 Task: Create a section Backup and Recovery Sprint and in the section, add a milestone Data Analytics Implementation in the project TowardForge.
Action: Mouse moved to (19, 49)
Screenshot: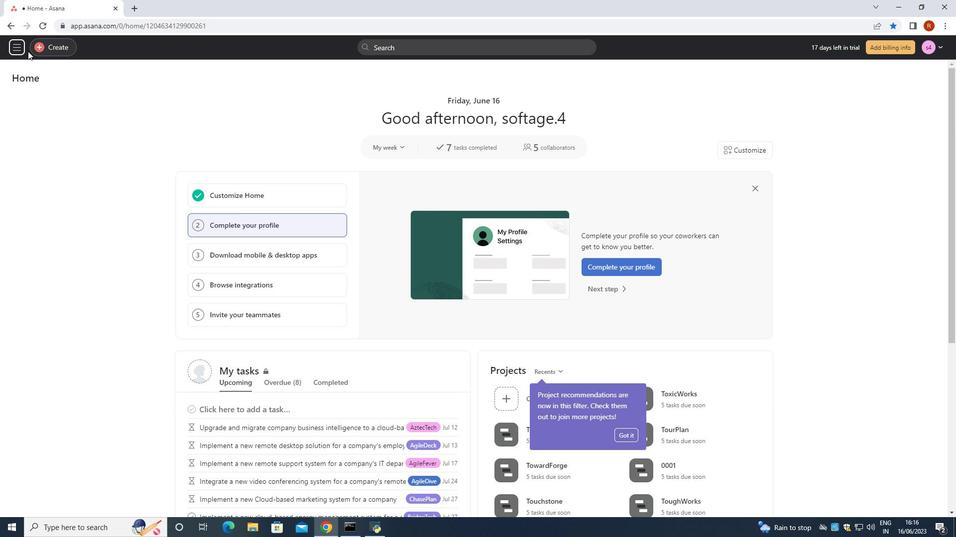 
Action: Mouse pressed left at (19, 49)
Screenshot: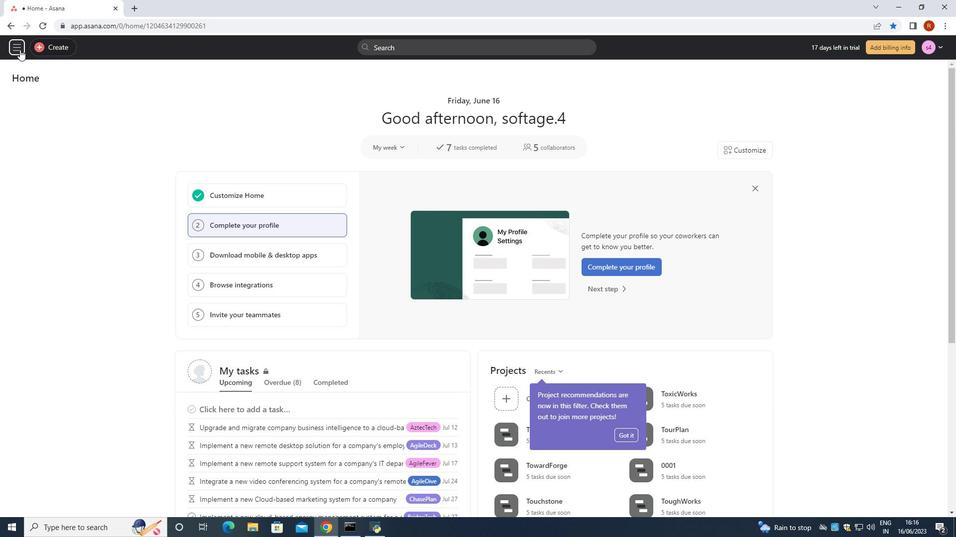 
Action: Mouse moved to (60, 313)
Screenshot: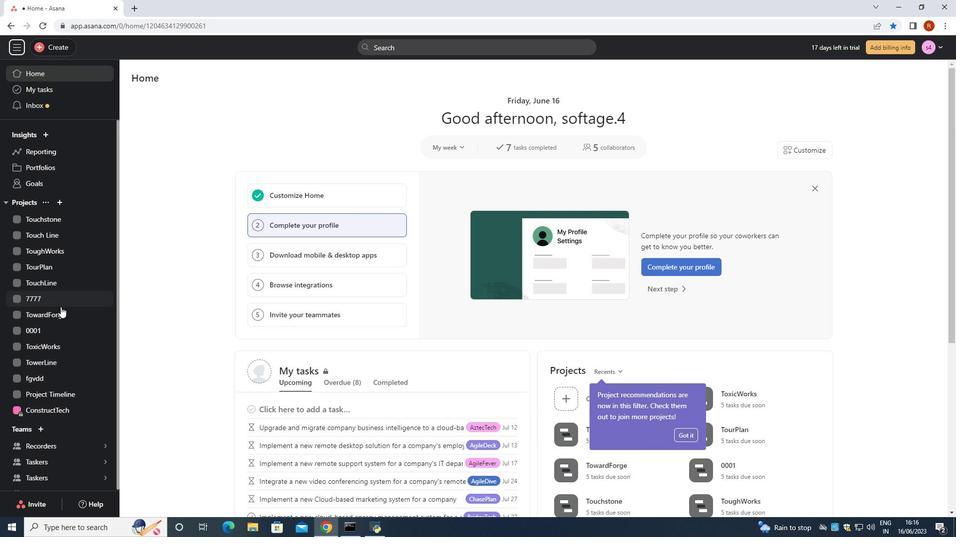 
Action: Mouse pressed left at (60, 313)
Screenshot: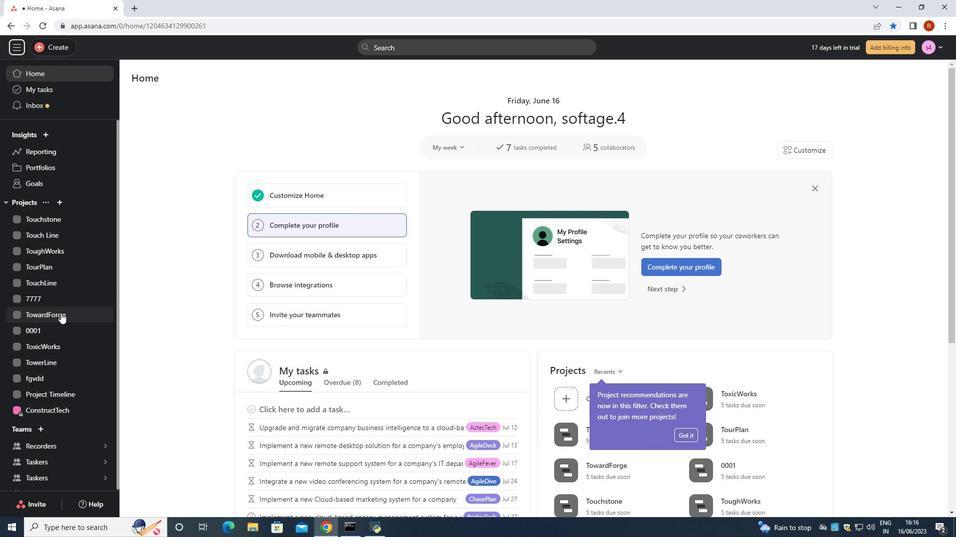 
Action: Mouse moved to (178, 103)
Screenshot: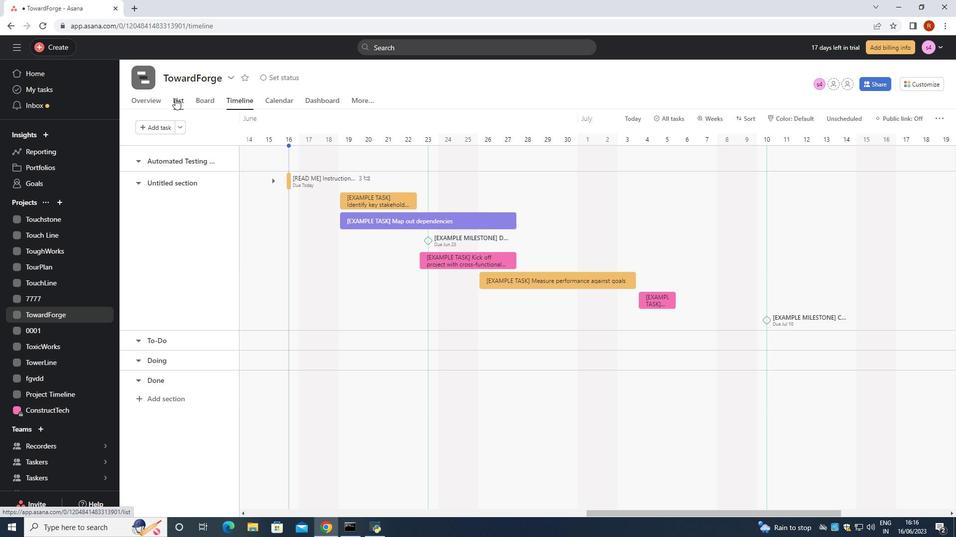 
Action: Mouse pressed left at (178, 103)
Screenshot: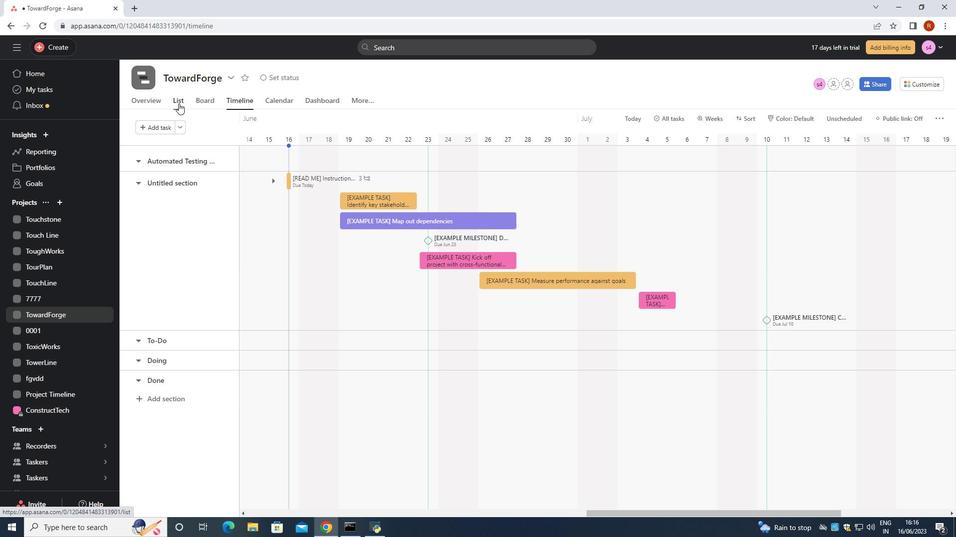 
Action: Mouse moved to (178, 126)
Screenshot: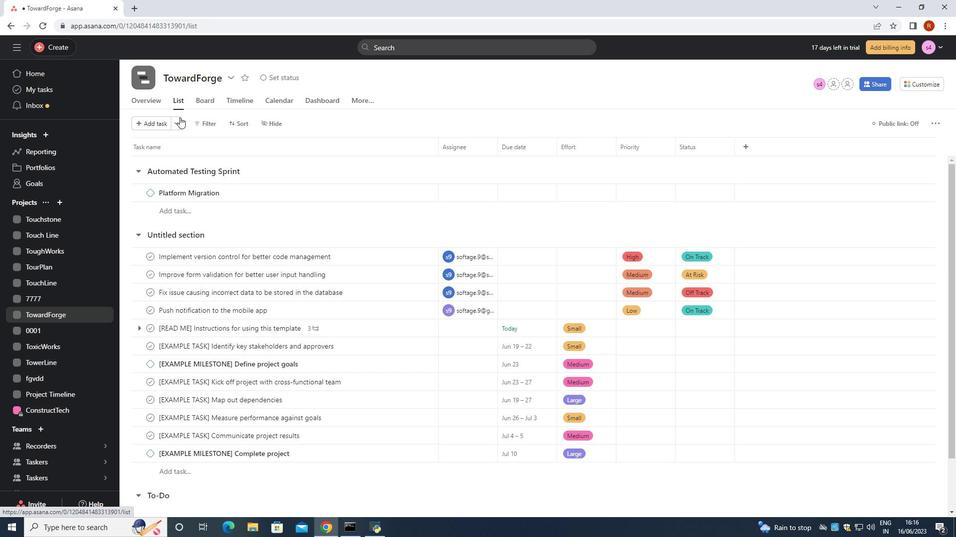 
Action: Mouse pressed left at (178, 126)
Screenshot: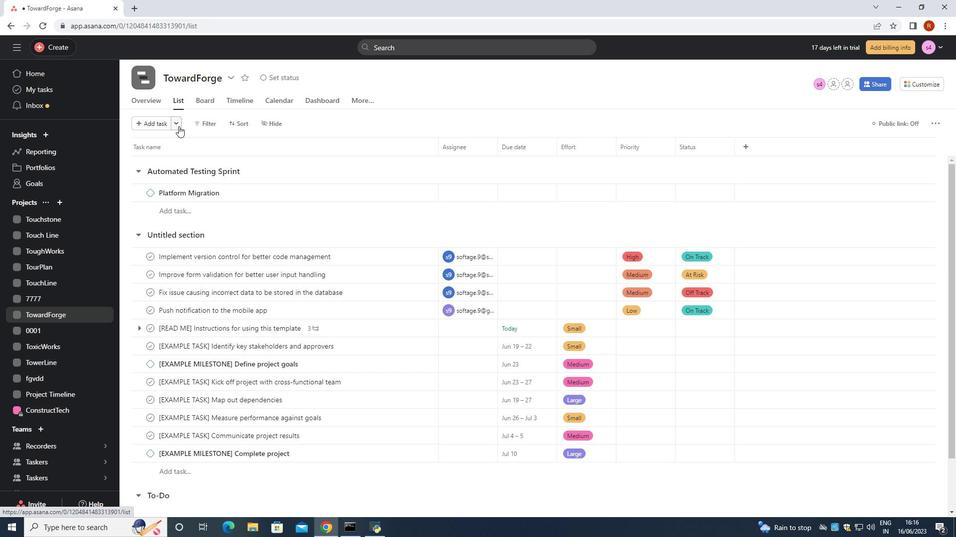 
Action: Mouse moved to (183, 138)
Screenshot: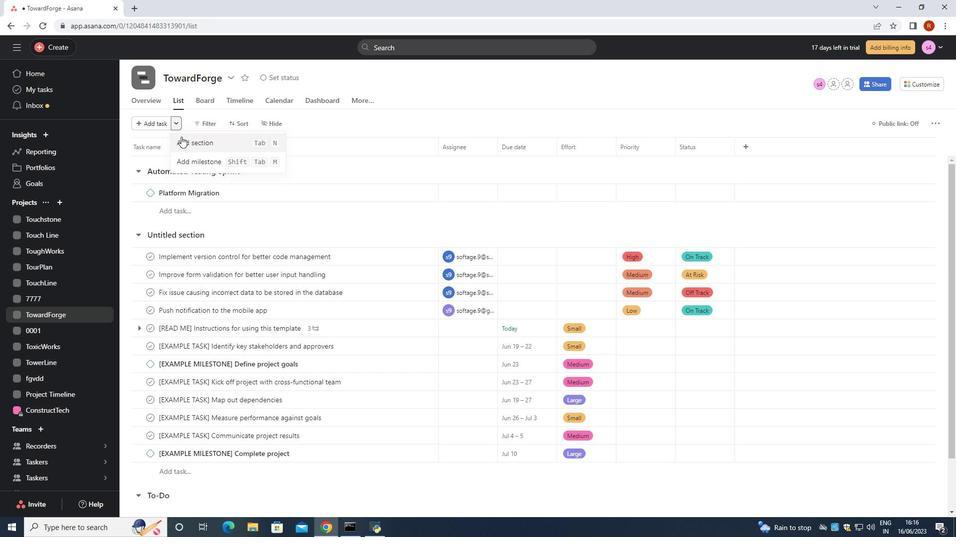 
Action: Mouse pressed left at (183, 138)
Screenshot: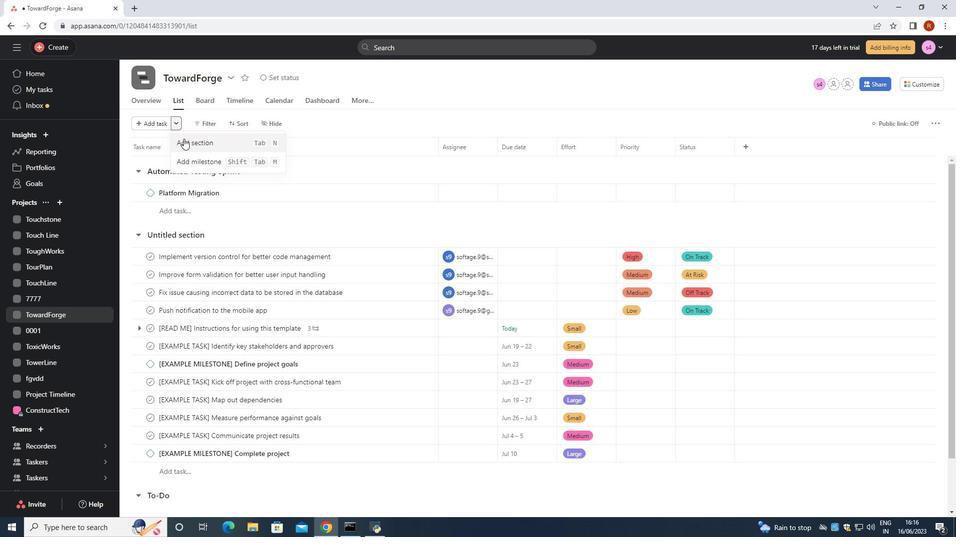 
Action: Mouse moved to (123, 109)
Screenshot: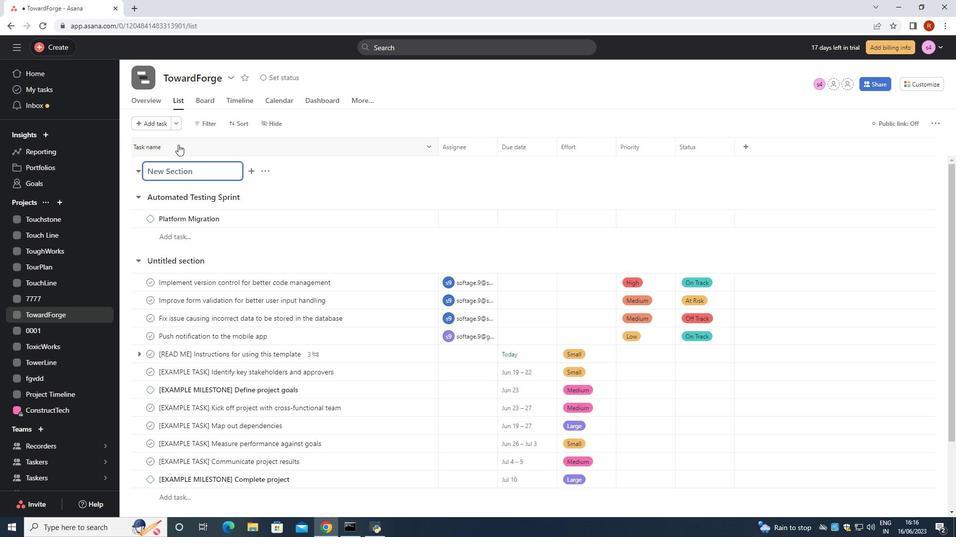 
Action: Key pressed <Key.shift><Key.shift><Key.shift><Key.shift><Key.shift><Key.shift><Key.shift><Key.shift><Key.shift><Key.shift>Backup<Key.space>and<Key.space><Key.shift>Recovery<Key.space><Key.shift>Sprint
Screenshot: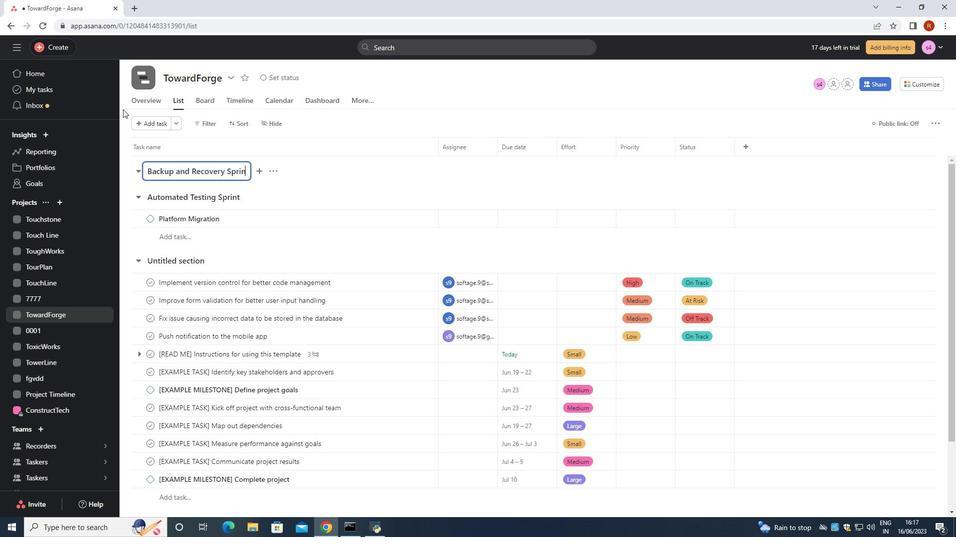 
Action: Mouse moved to (176, 120)
Screenshot: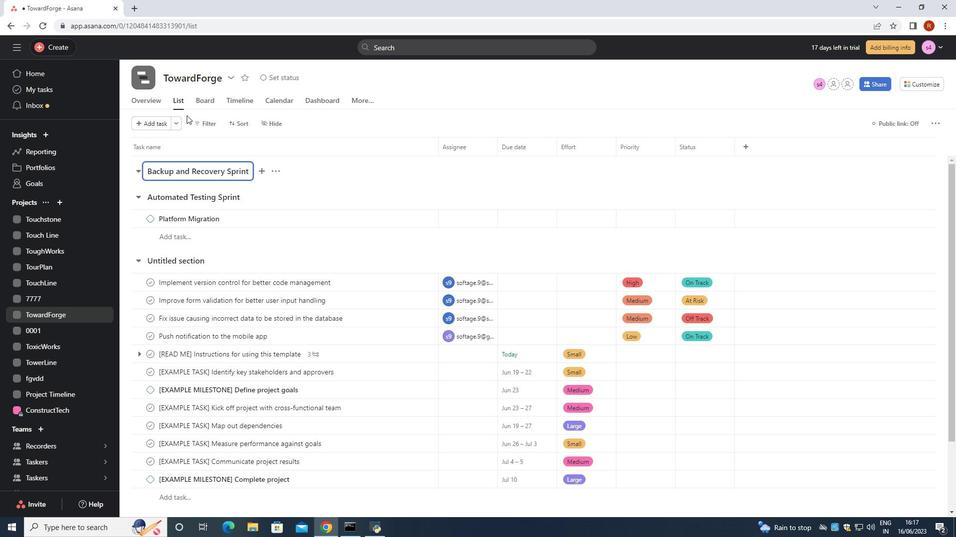 
Action: Mouse pressed left at (176, 120)
Screenshot: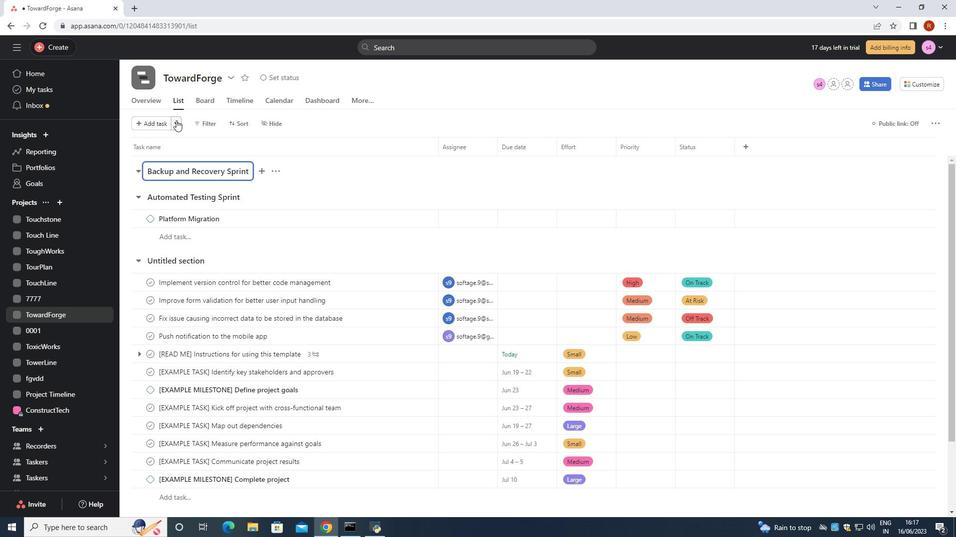 
Action: Mouse moved to (193, 165)
Screenshot: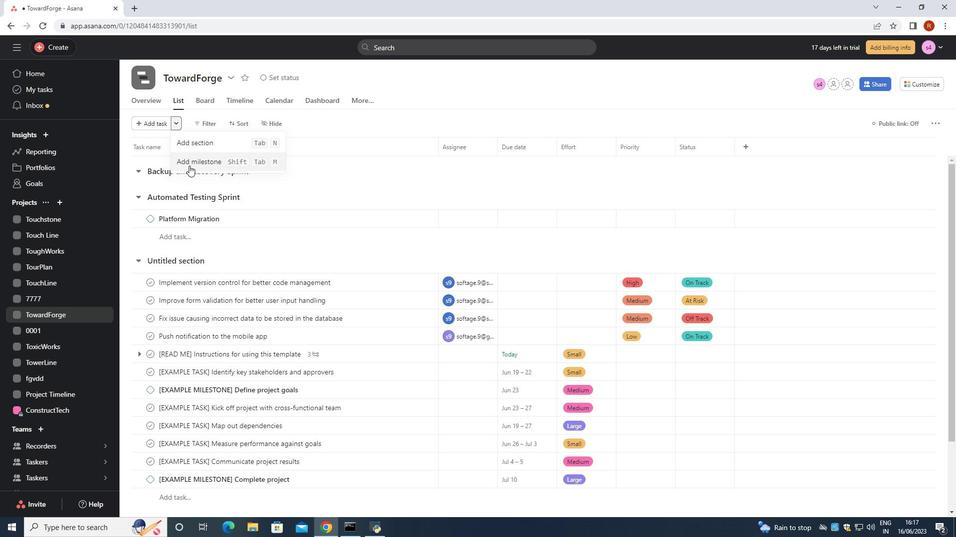 
Action: Mouse pressed left at (193, 165)
Screenshot: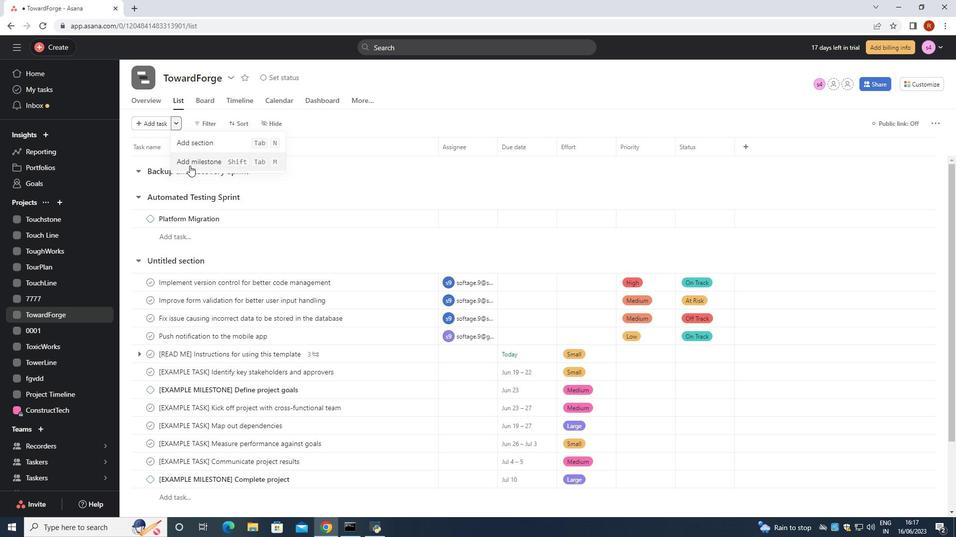 
Action: Mouse moved to (164, 147)
Screenshot: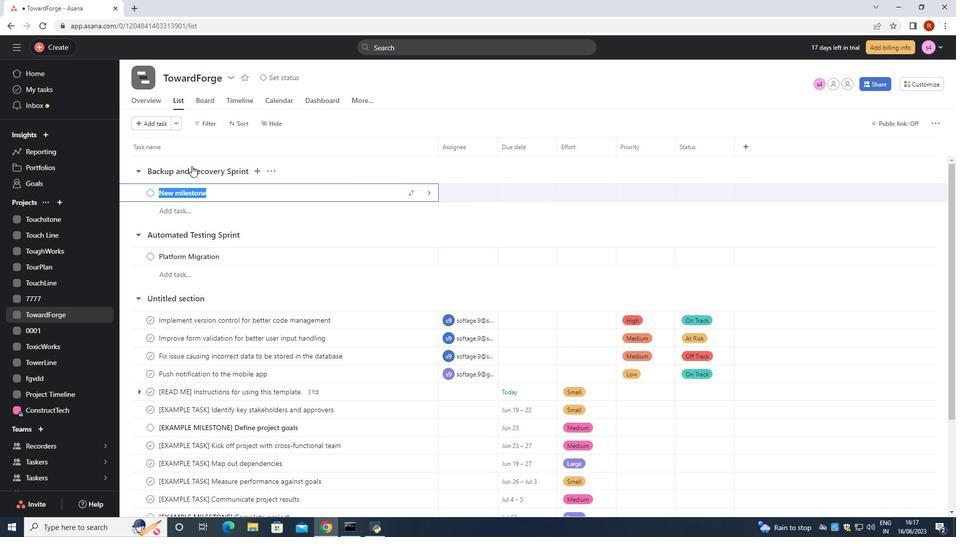 
Action: Key pressed <Key.backspace><Key.shift><Key.shift><Key.shift><Key.shift><Key.shift><Key.shift><Key.shift><Key.shift><Key.shift><Key.shift><Key.shift><Key.shift>Data<Key.space><Key.shift>Analyrt<Key.backspace><Key.backspace>tytics<Key.space>implementation<Key.left><Key.left><Key.left><Key.left><Key.left><Key.left><Key.left><Key.left><Key.left><Key.left><Key.left><Key.left><Key.left><Key.left><Key.left><Key.left><Key.left><Key.left><Key.left><Key.backspace><Key.backspace><Key.right><Key.right><Key.right><Key.right><Key.right><Key.right><Key.right><Key.right><Key.right><Key.right><Key.right><Key.right><Key.right><Key.right><Key.right><Key.right><Key.right><Key.right><Key.right><Key.right>
Screenshot: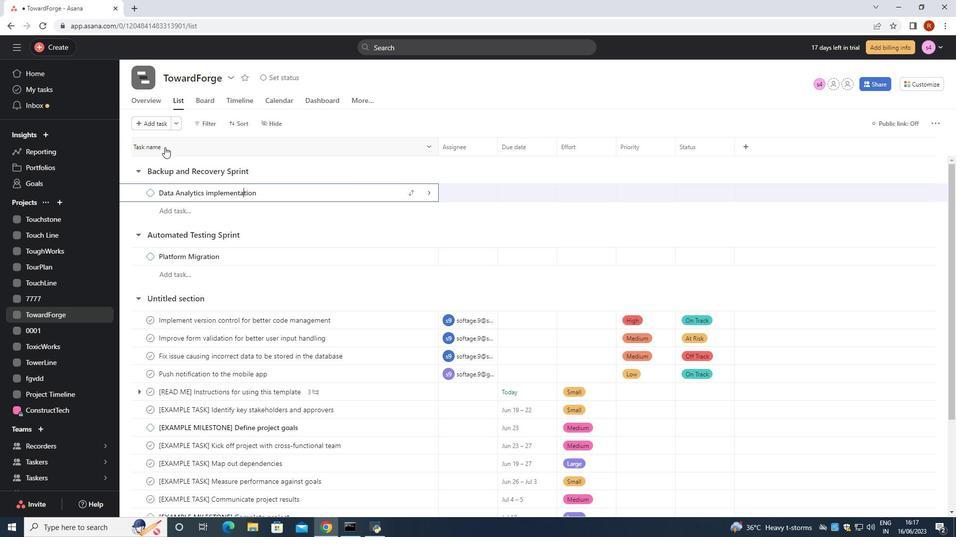 
Action: Mouse moved to (165, 147)
Screenshot: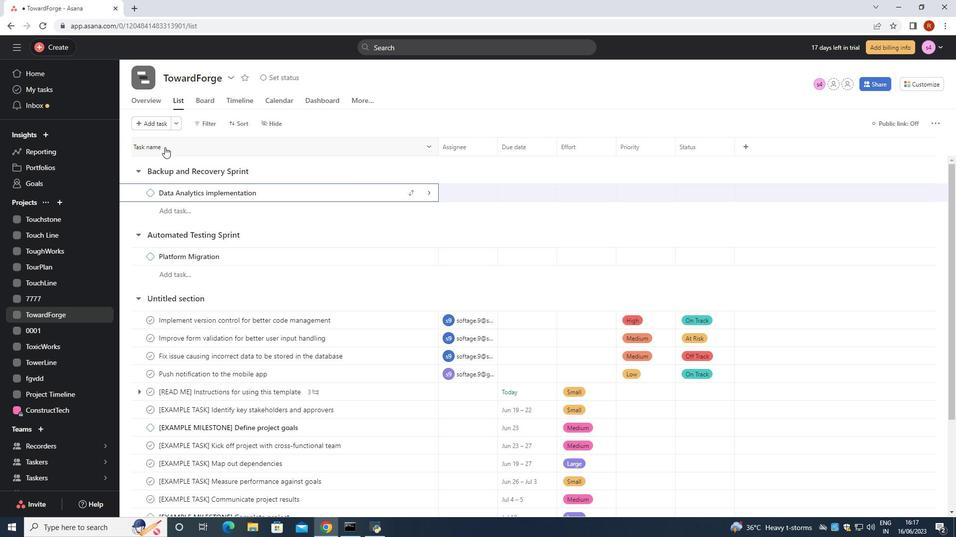 
